 Task: Create in the project ChaseTech in Backlog an issue 'Implement a new cloud-based learning management system for a company with advanced learning content creation and delivery features', assign it to team member softage.4@softage.net and change the status to IN PROGRESS. Create in the project ChaseTech in Backlog an issue 'Integrate a new facial recognition feature into an existing mobile application to enhance user verification and security', assign it to team member softage.1@softage.net and change the status to IN PROGRESS
Action: Mouse moved to (176, 403)
Screenshot: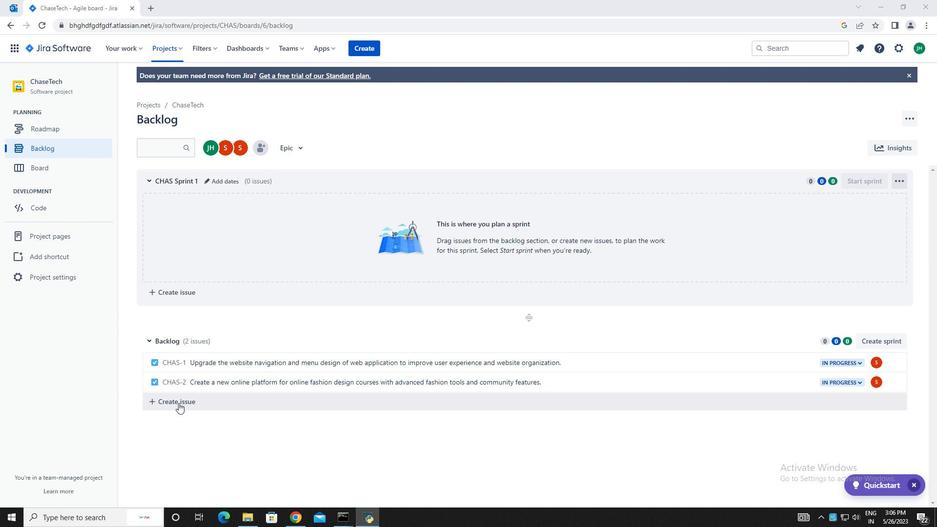 
Action: Mouse pressed left at (176, 403)
Screenshot: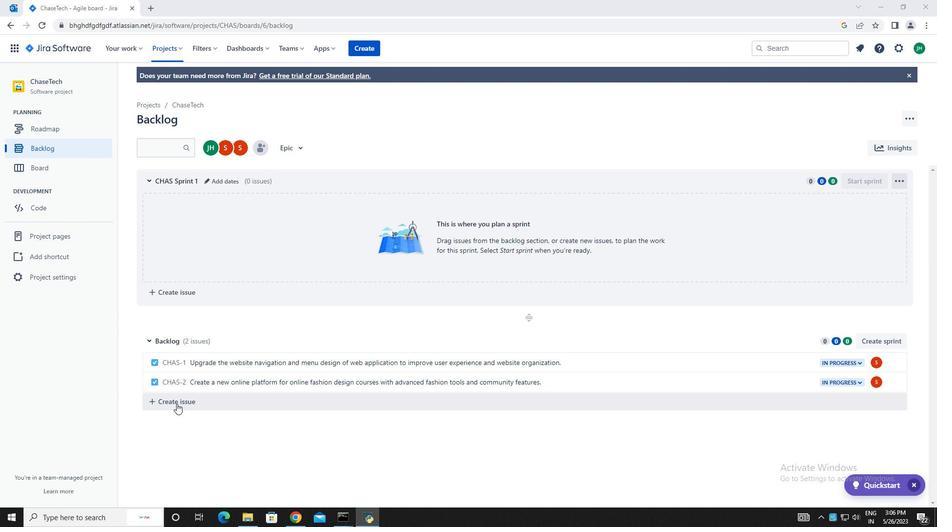 
Action: Mouse moved to (222, 403)
Screenshot: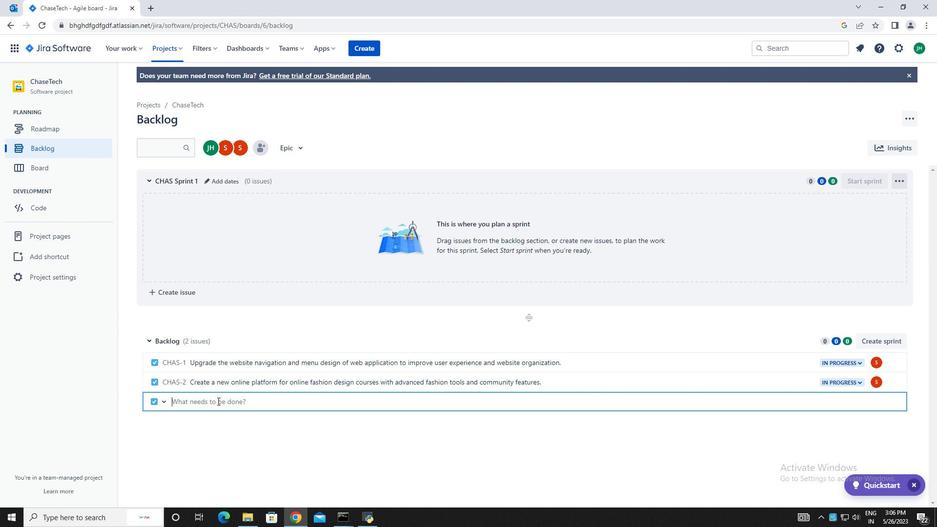 
Action: Mouse pressed left at (222, 403)
Screenshot: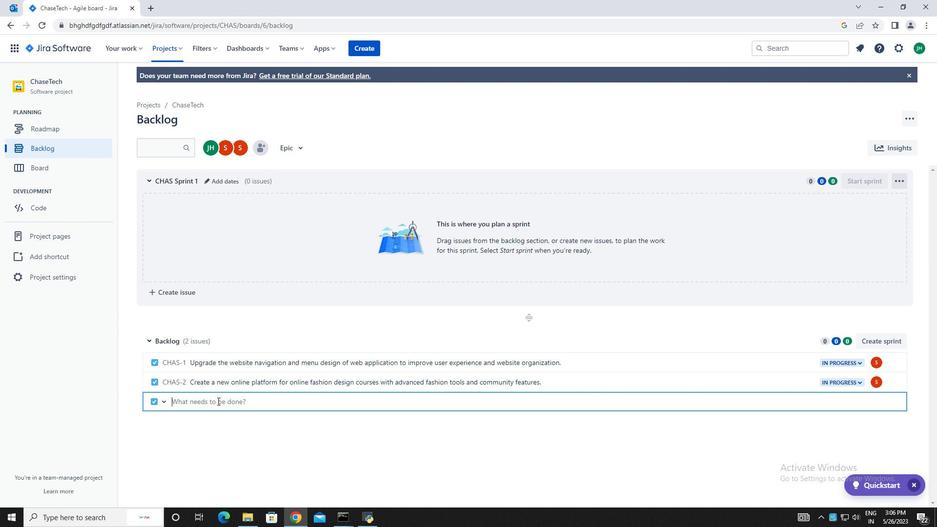 
Action: Key pressed <Key.caps_lock>I<Key.caps_lock>mplementation<Key.space>a<Key.space>new<Key.space>clod<Key.backspace>ud-based<Key.space>learning<Key.space>management<Key.space>system<Key.space>for<Key.space>a<Key.space>company<Key.space>with<Key.space>advanced<Key.space>learning<Key.space>content<Key.space>and<Key.space>delivery<Key.space>features.<Key.enter>
Screenshot: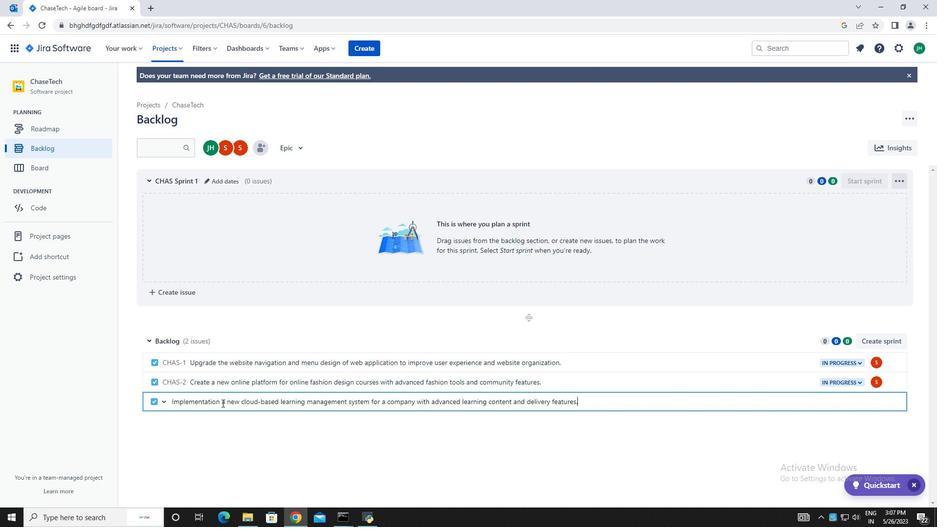 
Action: Mouse moved to (877, 401)
Screenshot: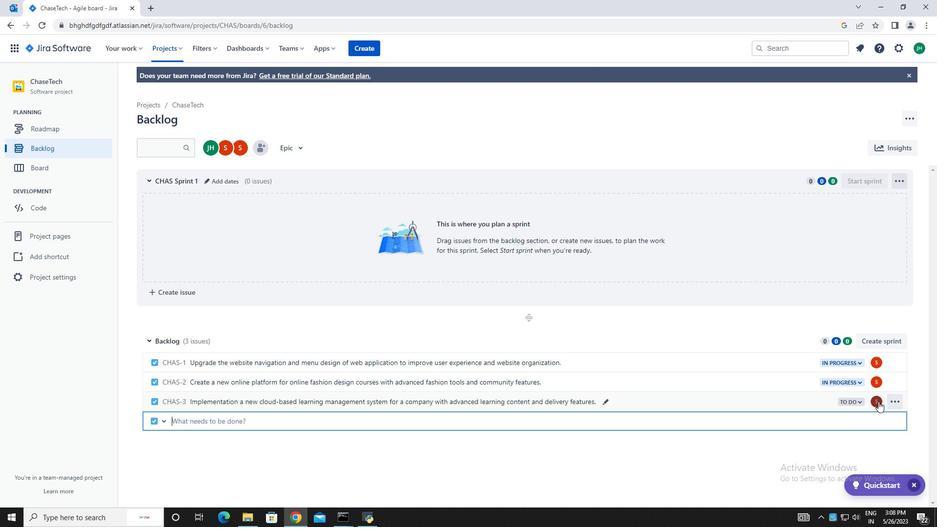 
Action: Mouse pressed left at (877, 401)
Screenshot: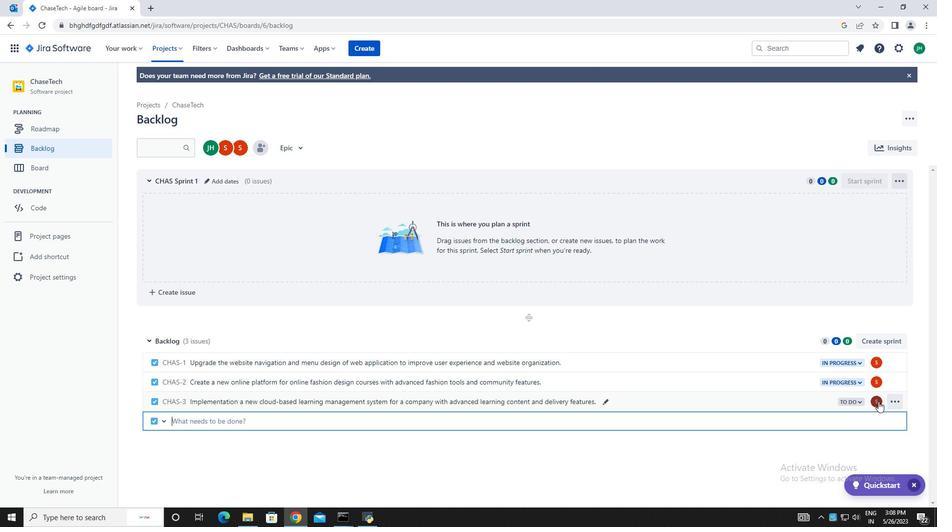 
Action: Mouse moved to (805, 425)
Screenshot: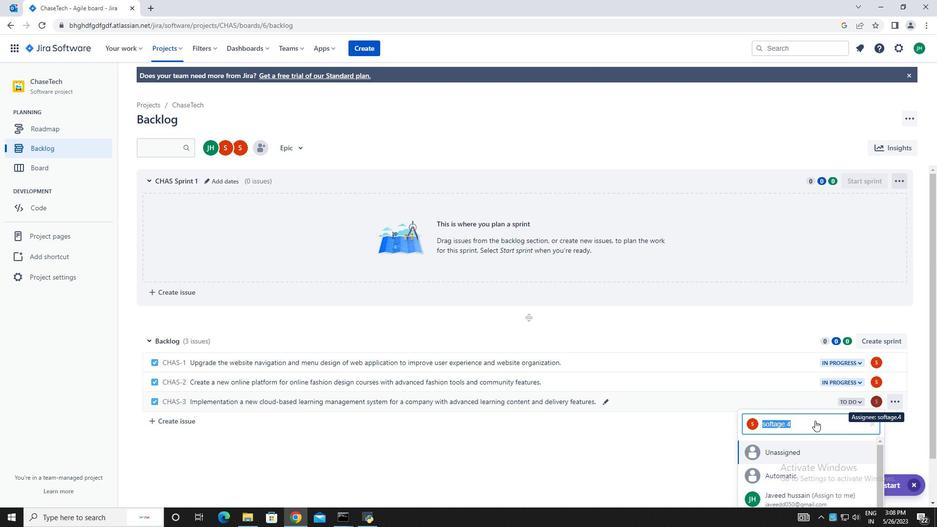 
Action: Key pressed softage.4
Screenshot: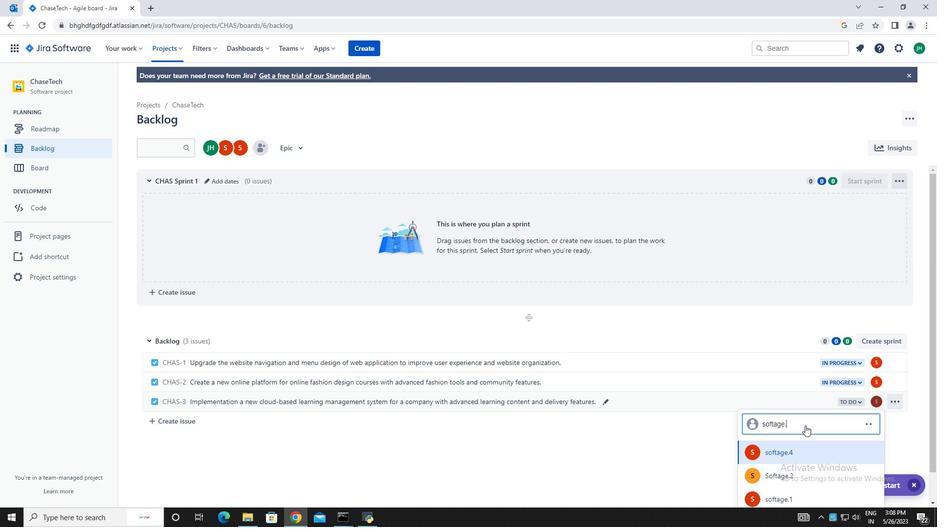 
Action: Mouse moved to (821, 448)
Screenshot: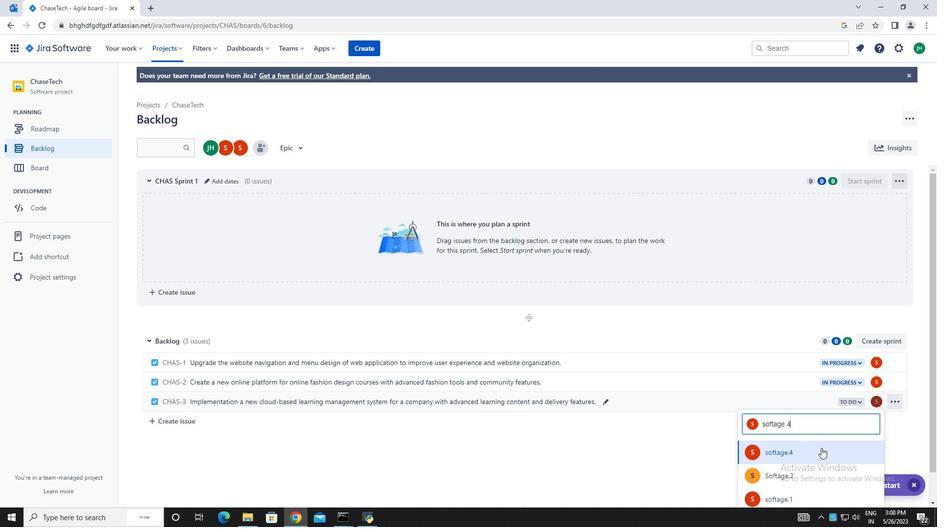 
Action: Mouse pressed left at (821, 448)
Screenshot: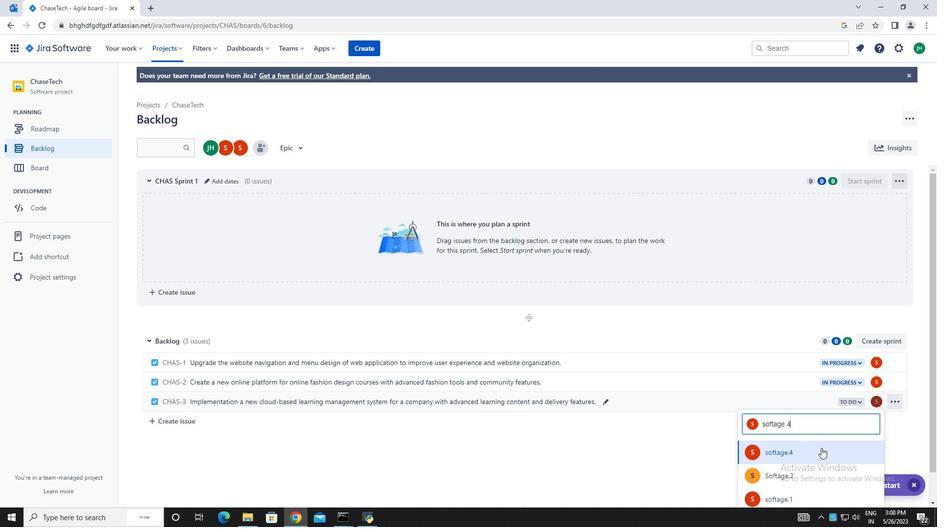 
Action: Mouse moved to (848, 401)
Screenshot: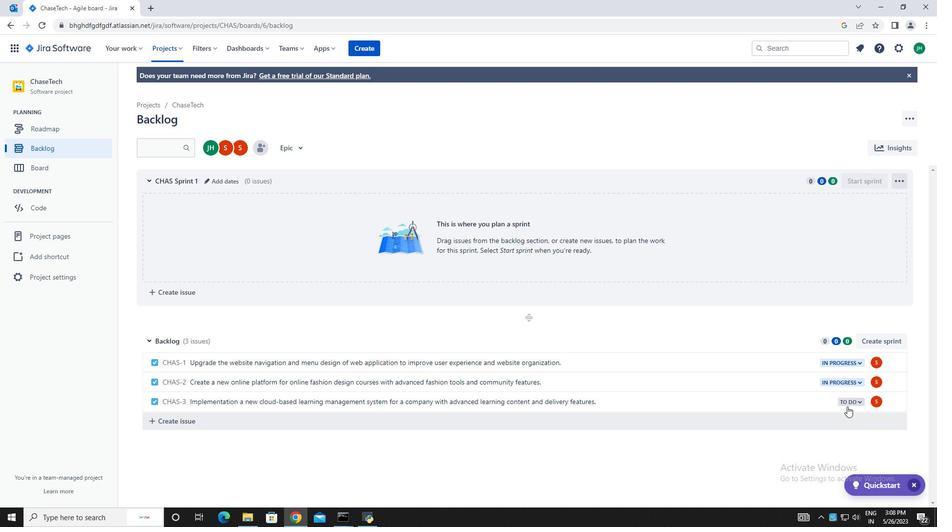 
Action: Mouse pressed left at (848, 401)
Screenshot: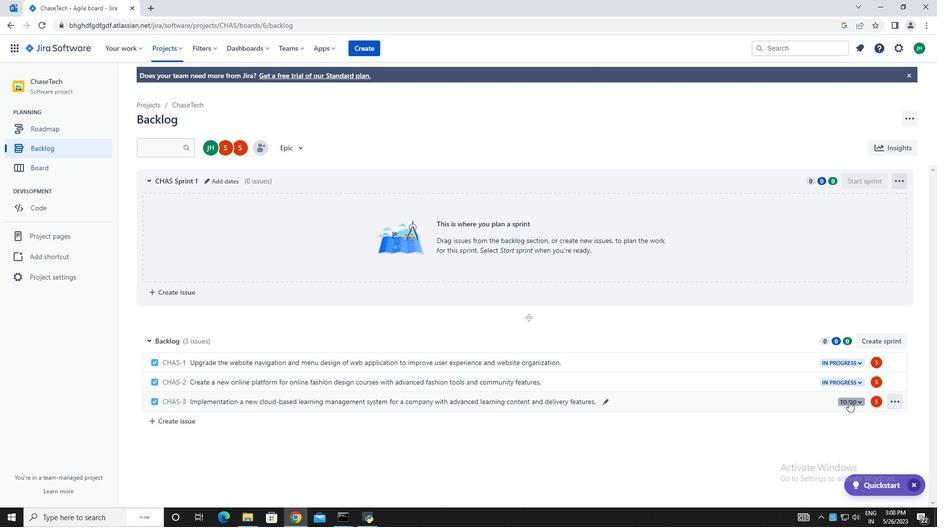 
Action: Mouse moved to (794, 420)
Screenshot: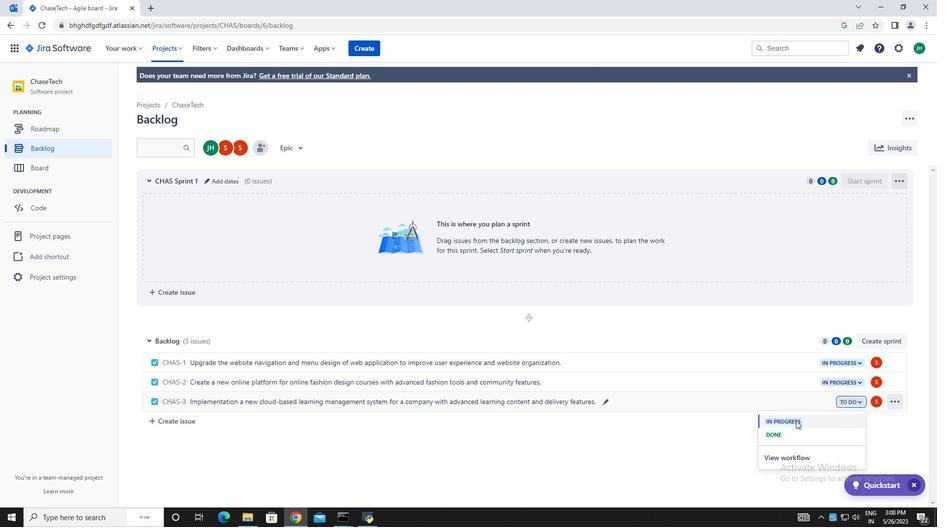 
Action: Mouse pressed left at (794, 420)
Screenshot: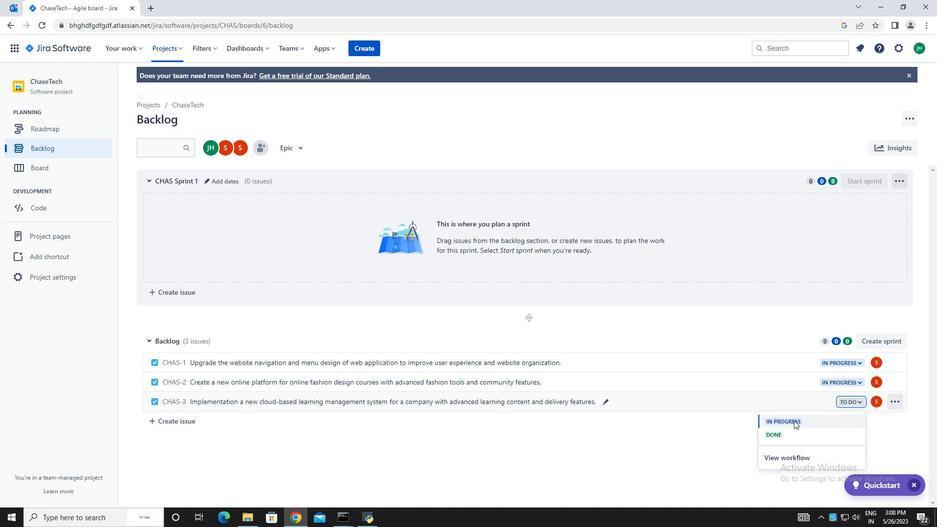 
Action: Mouse moved to (196, 421)
Screenshot: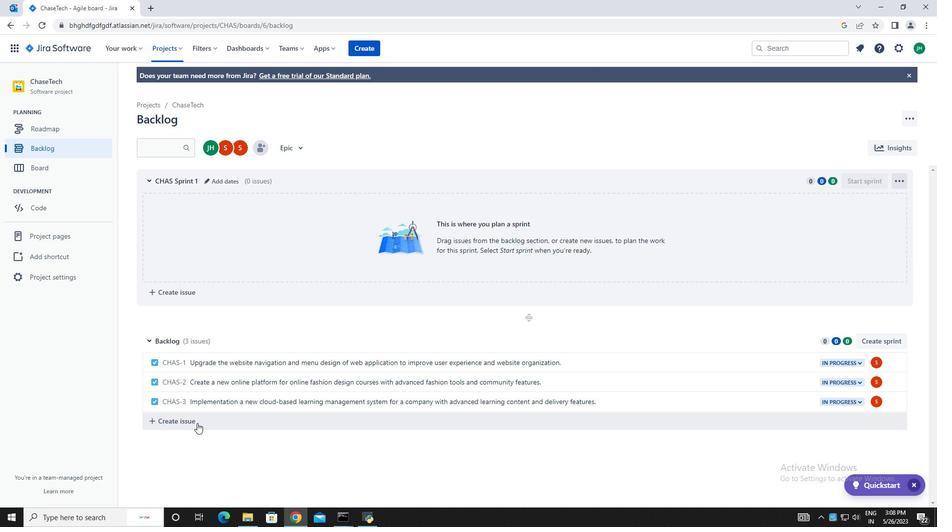 
Action: Mouse pressed left at (196, 421)
Screenshot: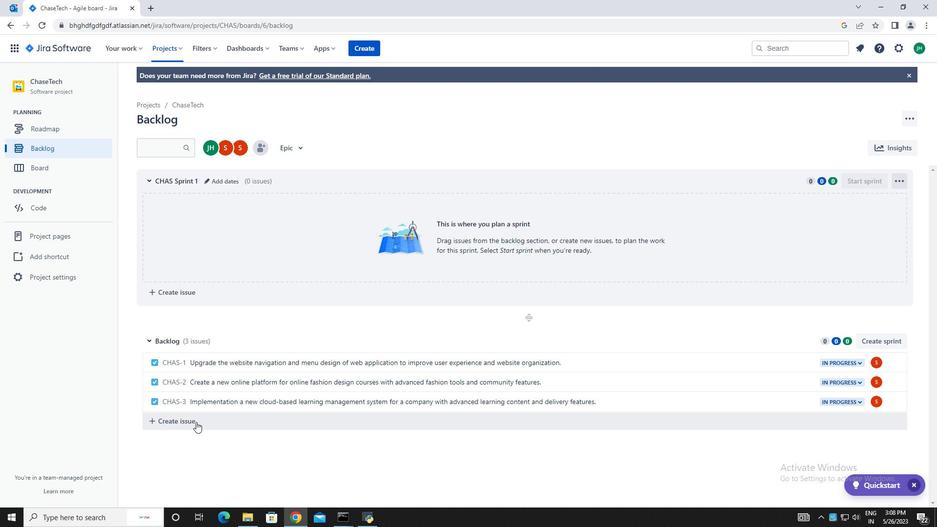
Action: Mouse moved to (208, 422)
Screenshot: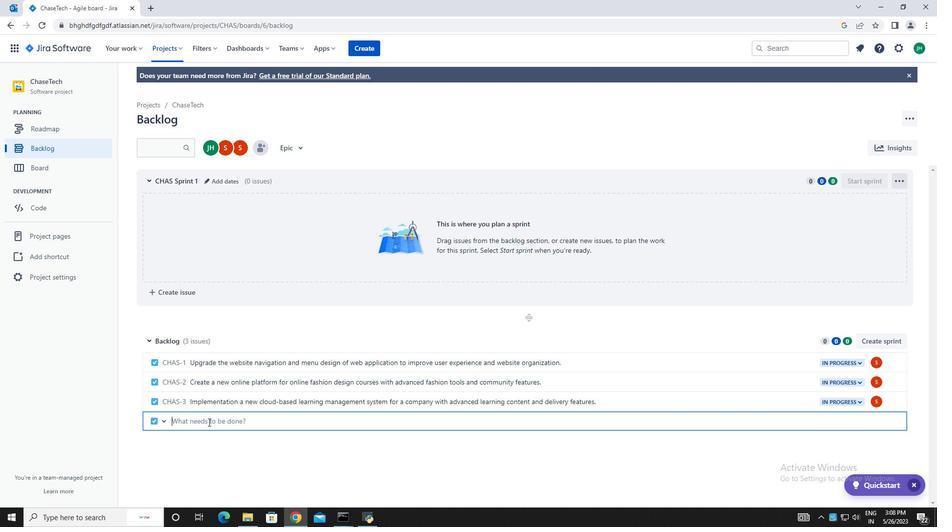 
Action: Mouse pressed left at (208, 422)
Screenshot: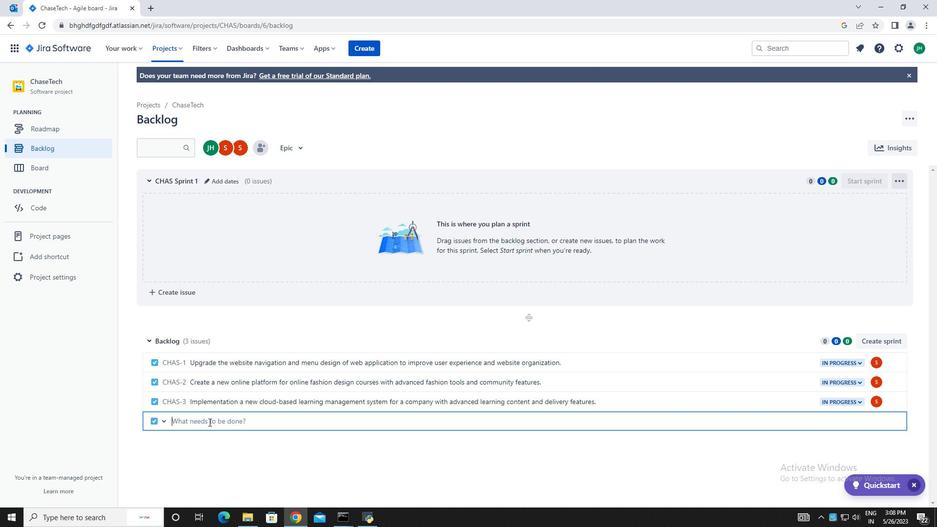 
Action: Key pressed <Key.caps_lock>I<Key.caps_lock>ntegrate<Key.space>a<Key.space>new<Key.space>facial<Key.space>recognition<Key.space>feature<Key.space>into<Key.space>an<Key.space>existing<Key.space>mobile<Key.space>application<Key.space>to<Key.space>enhance<Key.space>user<Key.space>verification<Key.space>and<Key.space>security.<Key.enter>
Screenshot: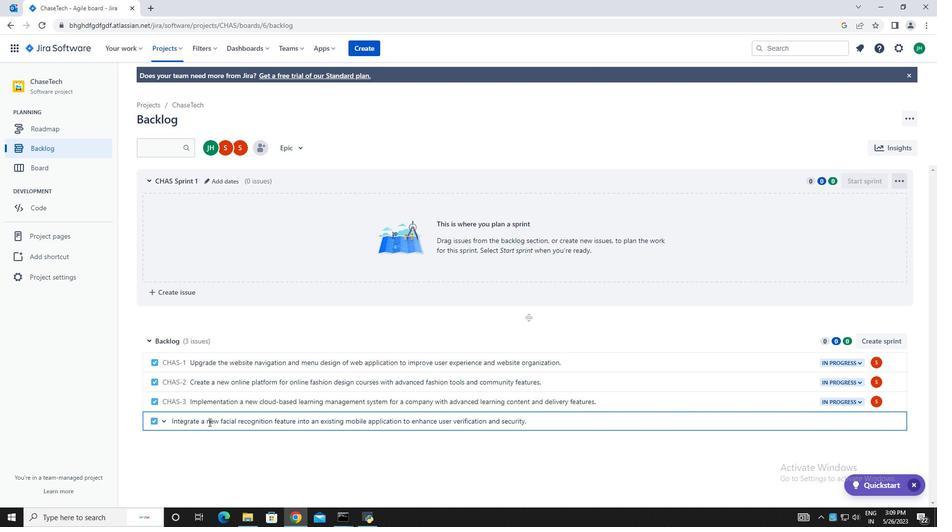 
Action: Mouse moved to (877, 421)
Screenshot: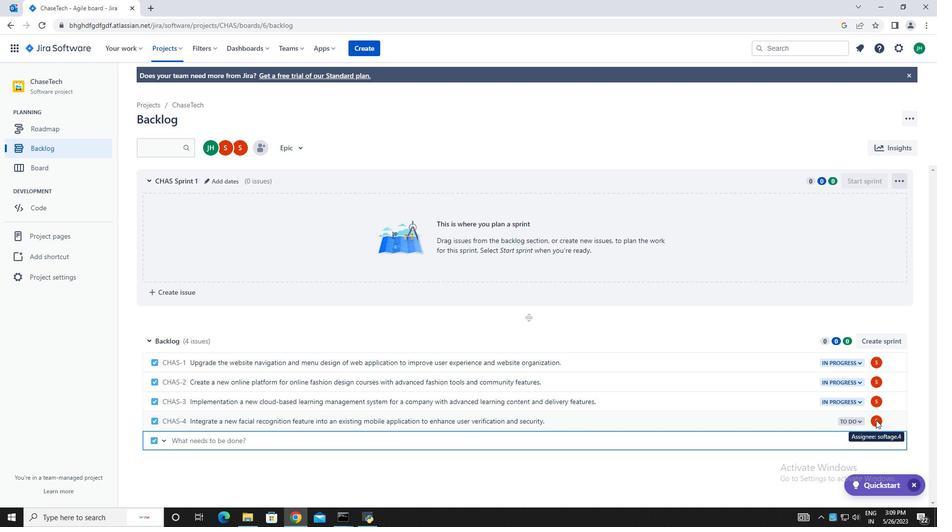 
Action: Mouse pressed left at (877, 421)
Screenshot: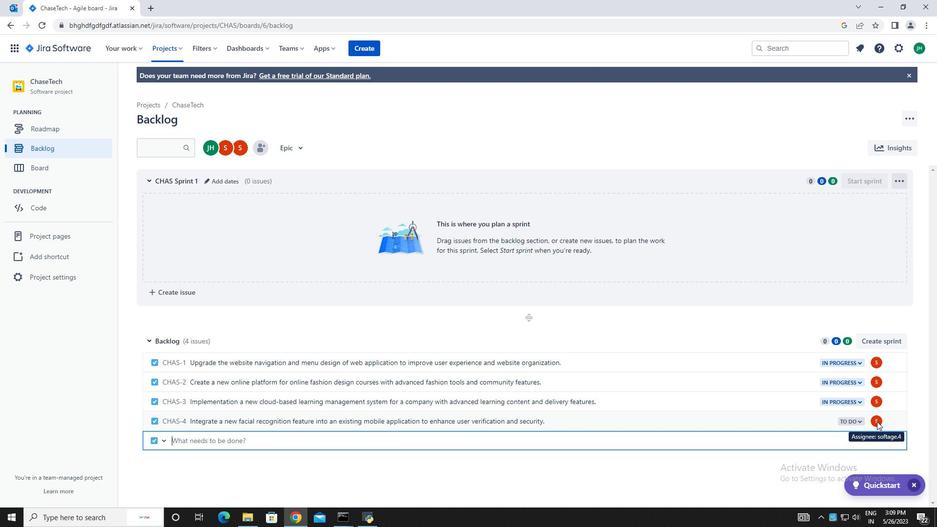 
Action: Mouse moved to (878, 420)
Screenshot: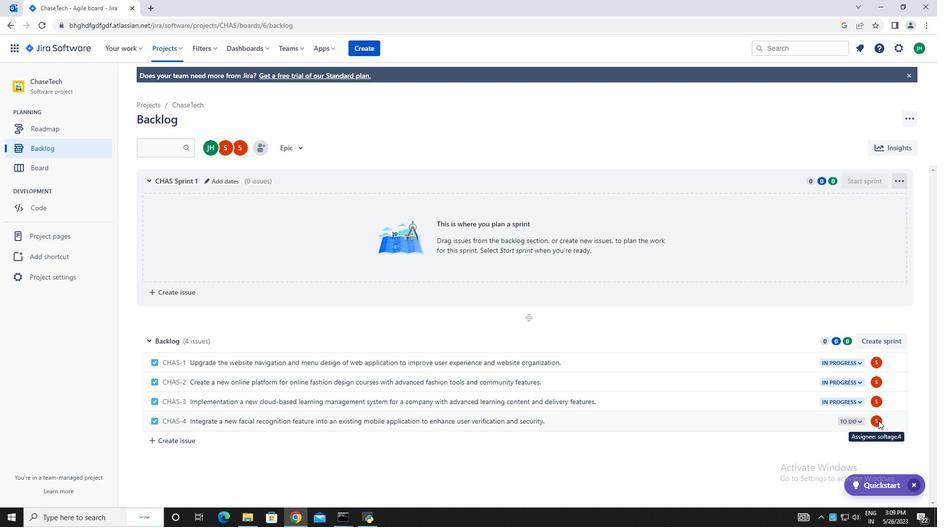 
Action: Mouse pressed left at (878, 420)
Screenshot: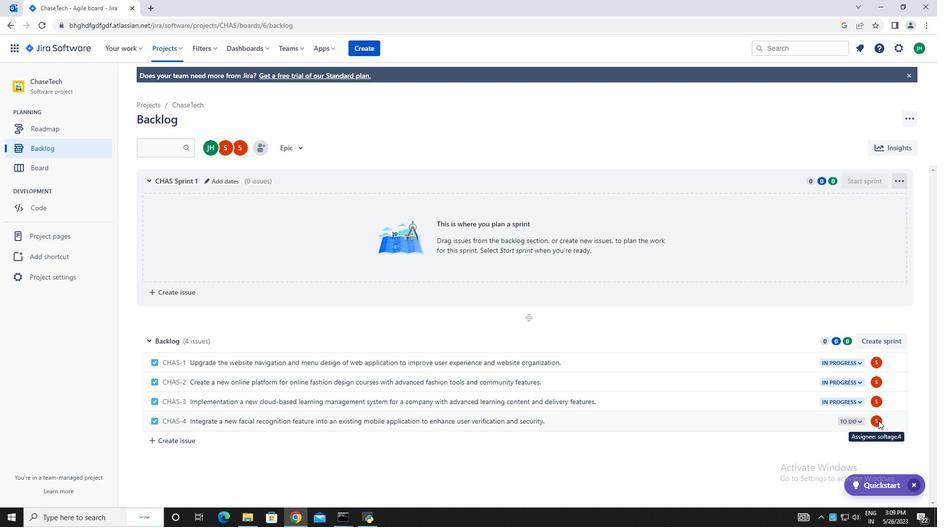 
Action: Mouse moved to (875, 420)
Screenshot: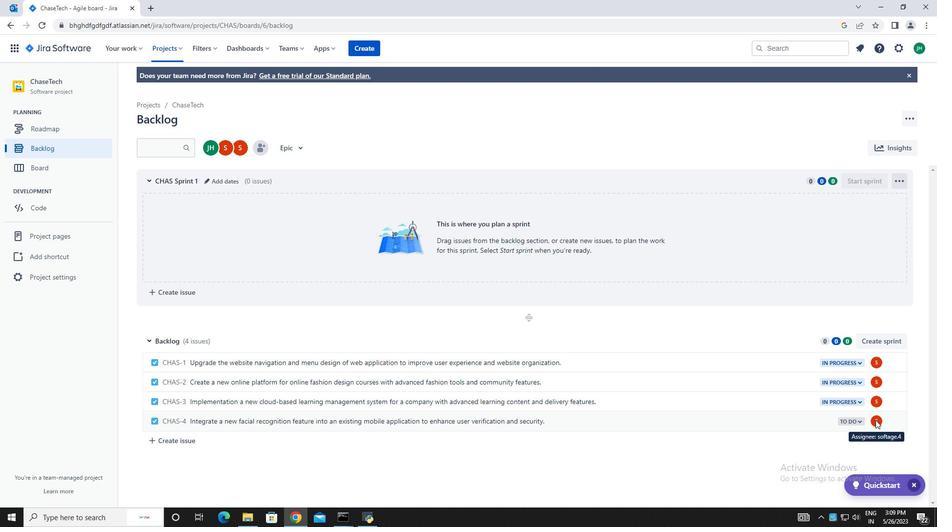 
Action: Mouse pressed left at (875, 420)
Screenshot: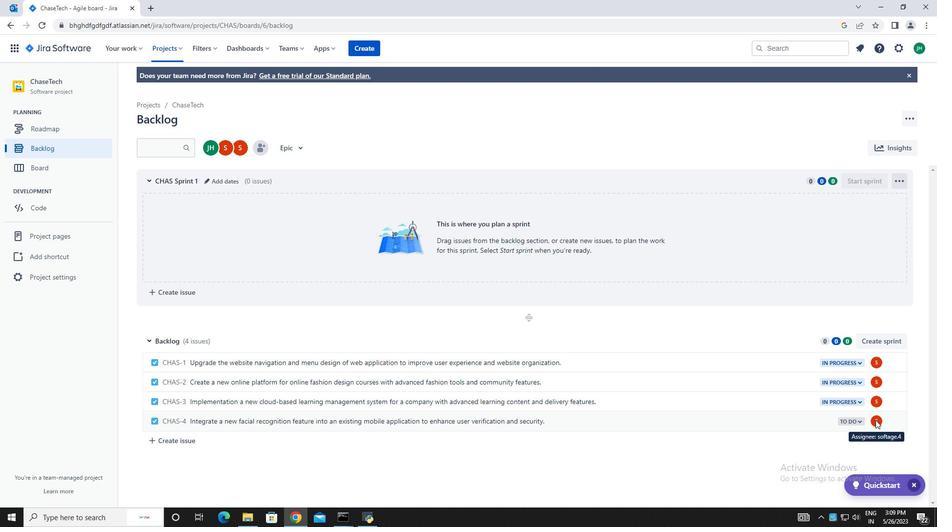 
Action: Mouse moved to (877, 420)
Screenshot: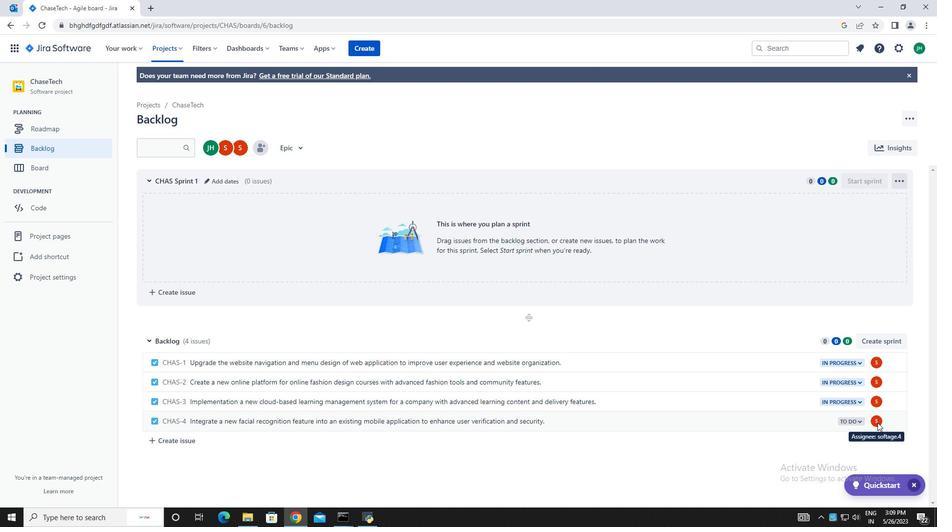 
Action: Mouse pressed left at (877, 420)
Screenshot: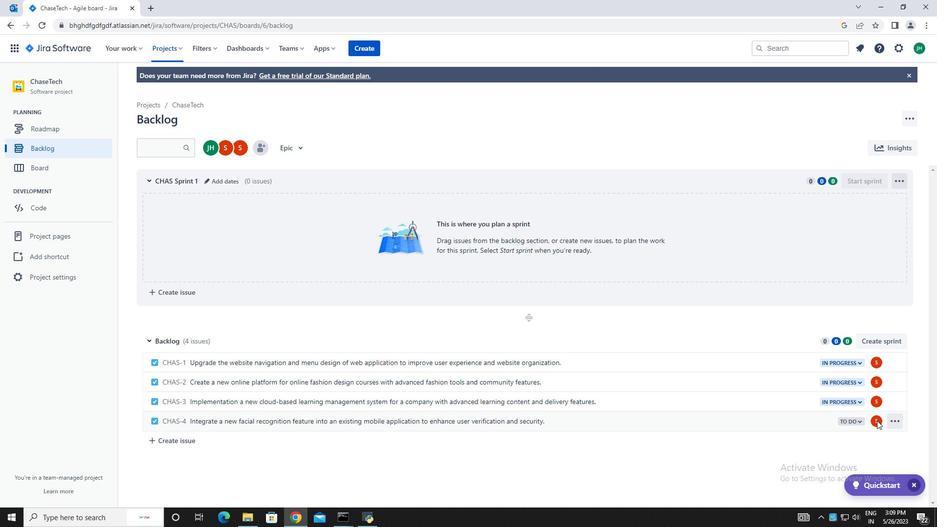 
Action: Mouse pressed left at (877, 420)
Screenshot: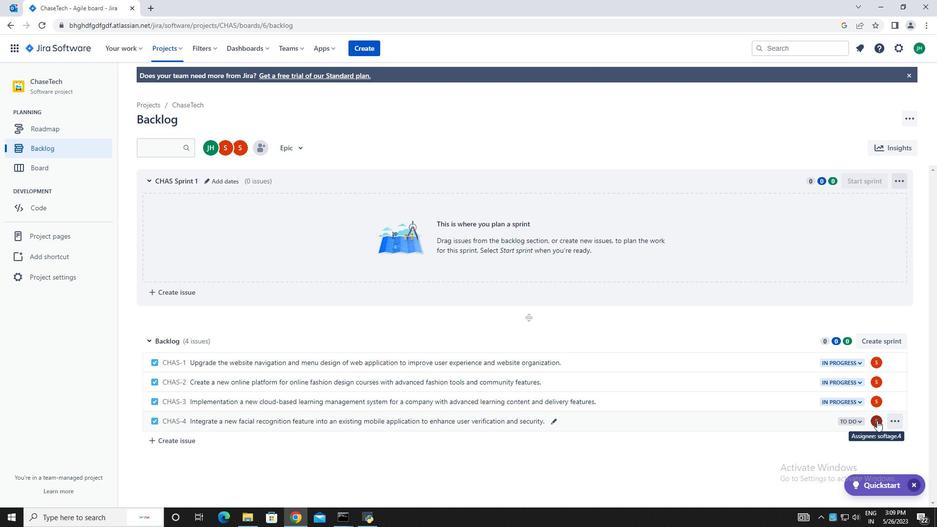 
Action: Mouse moved to (814, 443)
Screenshot: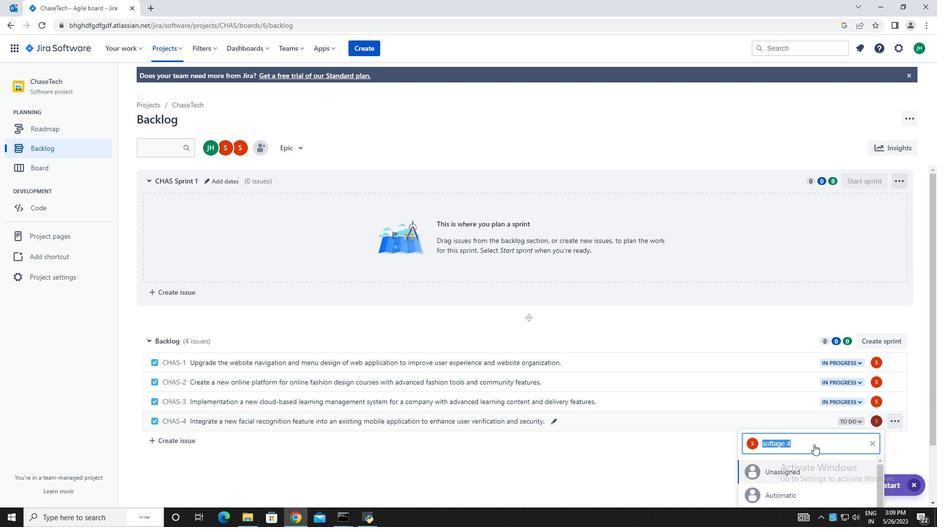 
Action: Key pressed softage.1<Key.shift>@
Screenshot: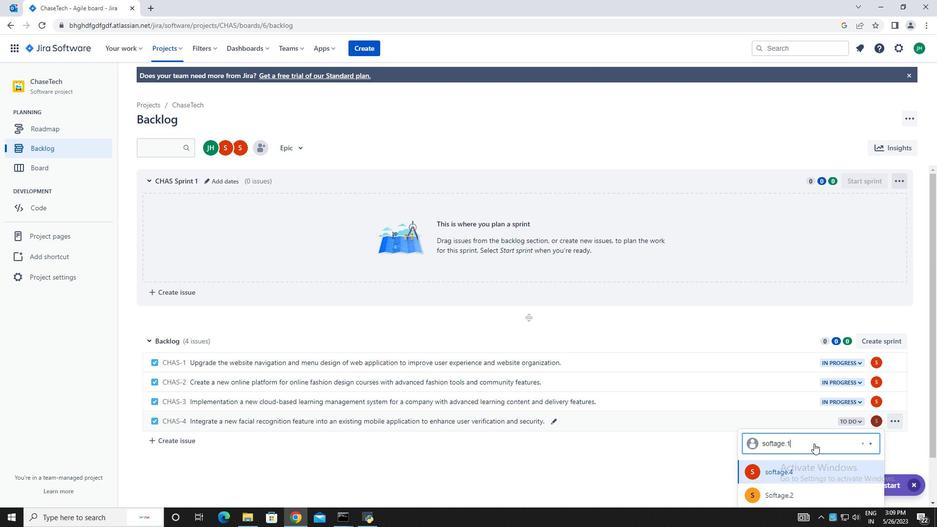 
Action: Mouse moved to (787, 473)
Screenshot: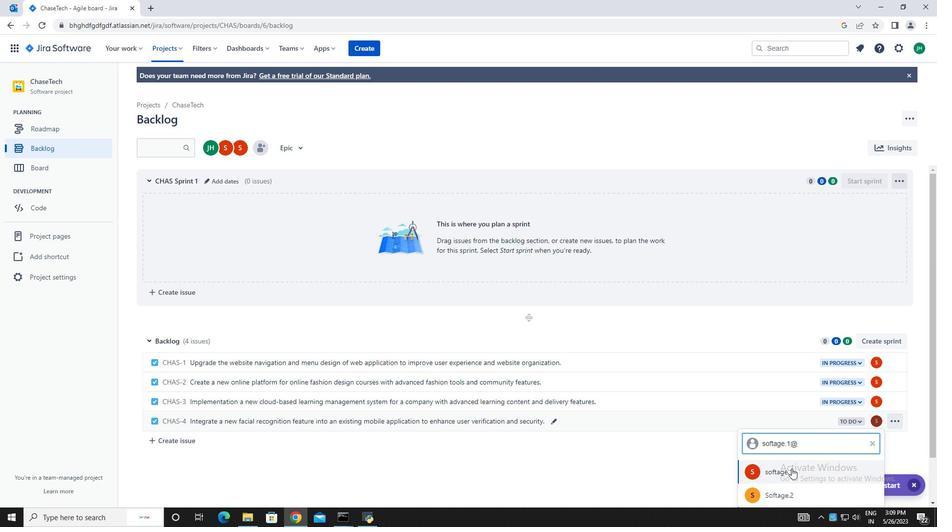 
Action: Mouse pressed left at (787, 473)
Screenshot: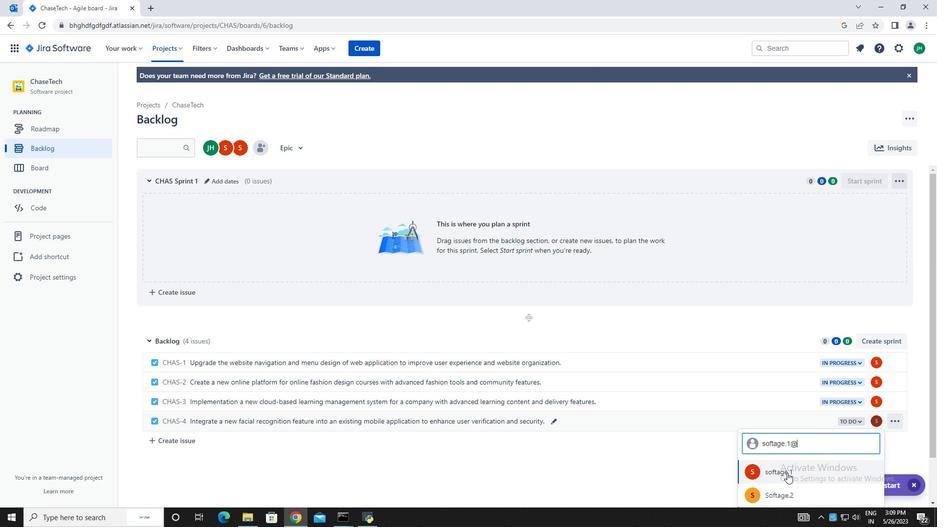 
Action: Mouse moved to (853, 422)
Screenshot: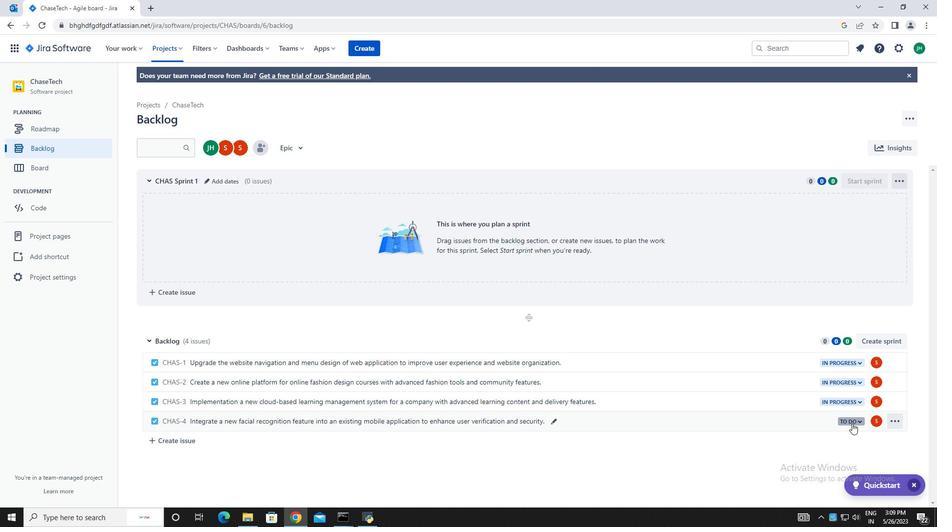 
Action: Mouse pressed left at (853, 422)
Screenshot: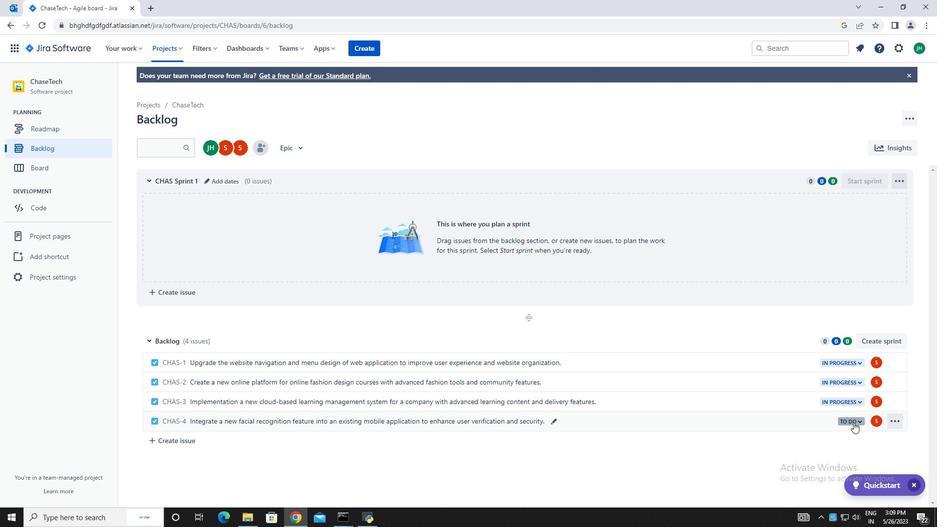 
Action: Mouse moved to (791, 441)
Screenshot: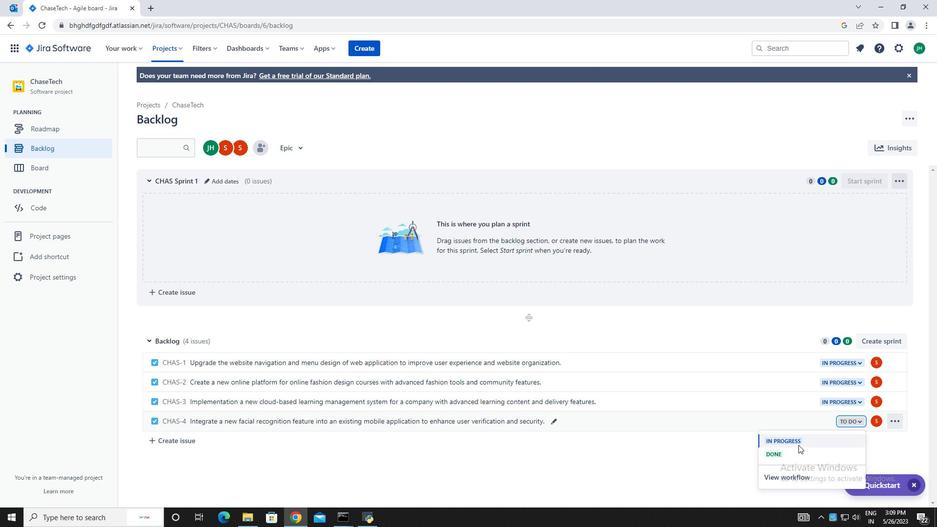 
Action: Mouse pressed left at (791, 441)
Screenshot: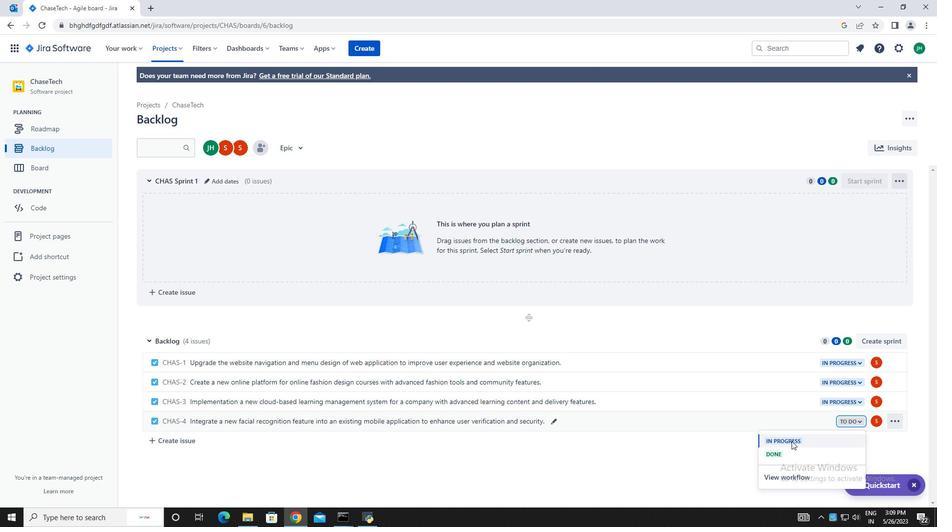 
Action: Mouse moved to (805, 421)
Screenshot: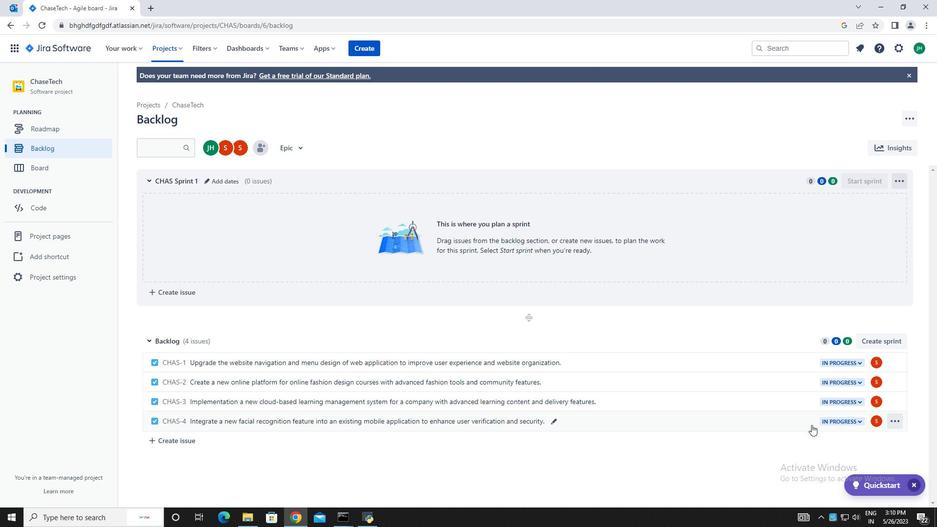 
